 Task: Change audio effects visualization to libprojectM effect.
Action: Mouse moved to (117, 13)
Screenshot: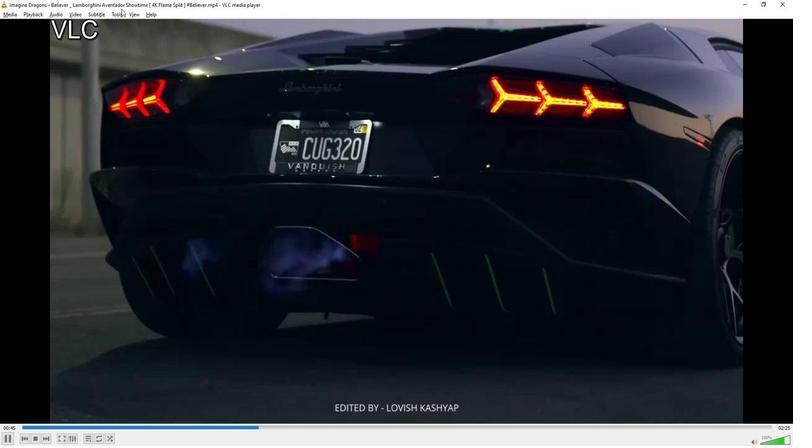 
Action: Mouse pressed left at (117, 13)
Screenshot: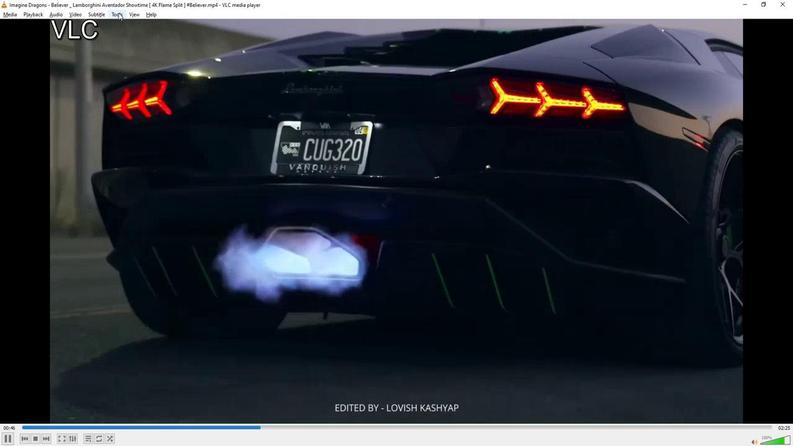 
Action: Mouse moved to (133, 110)
Screenshot: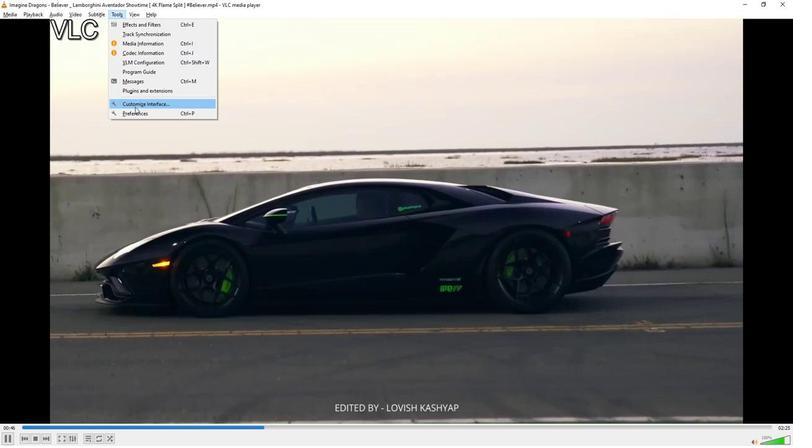 
Action: Mouse pressed left at (133, 110)
Screenshot: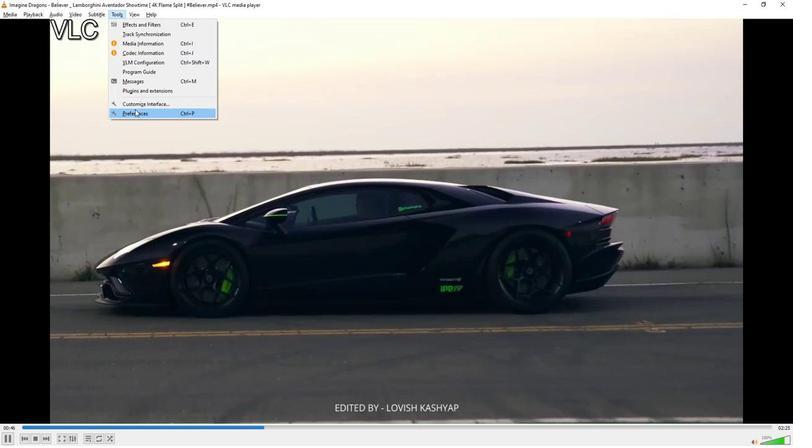 
Action: Mouse moved to (297, 62)
Screenshot: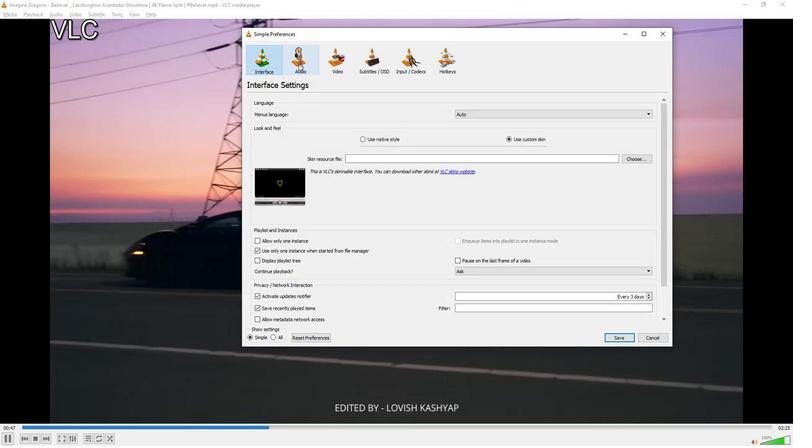 
Action: Mouse pressed left at (297, 62)
Screenshot: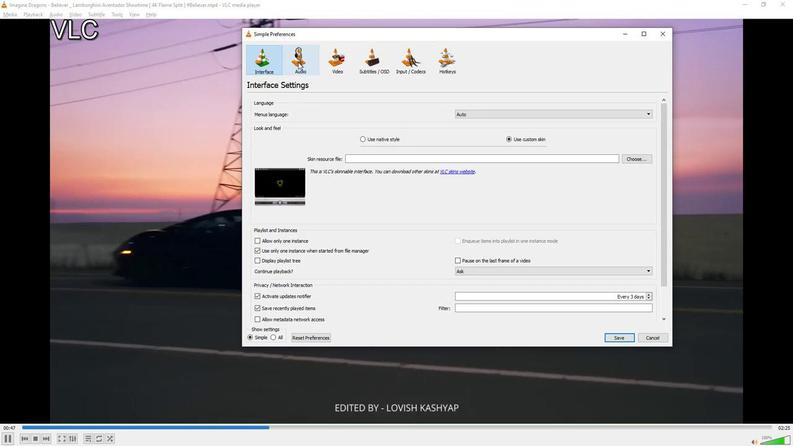 
Action: Mouse moved to (379, 225)
Screenshot: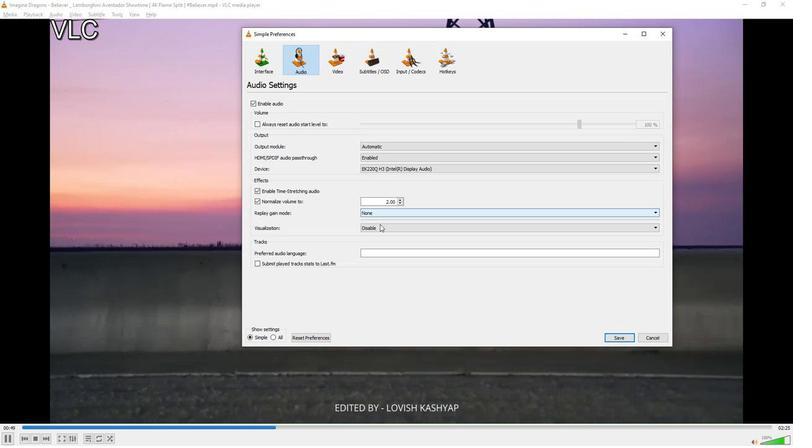 
Action: Mouse pressed left at (379, 225)
Screenshot: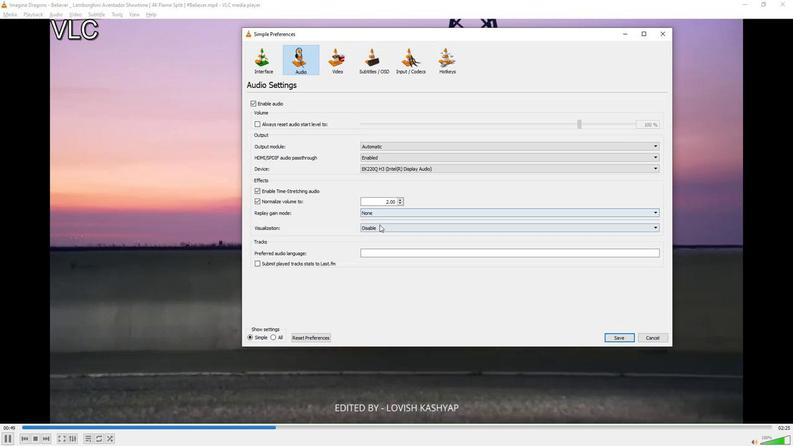 
Action: Mouse moved to (375, 244)
Screenshot: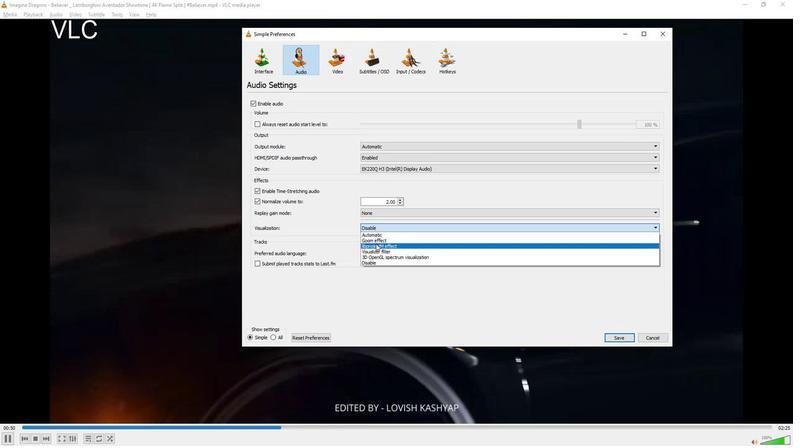 
Action: Mouse pressed left at (375, 244)
Screenshot: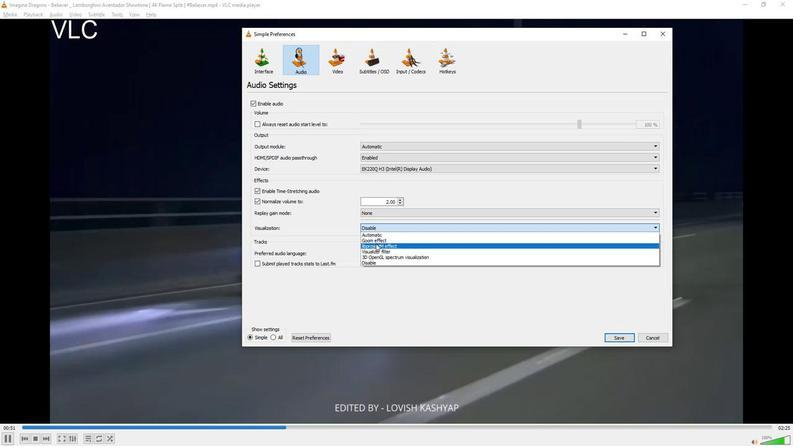 
Action: Mouse moved to (612, 336)
Screenshot: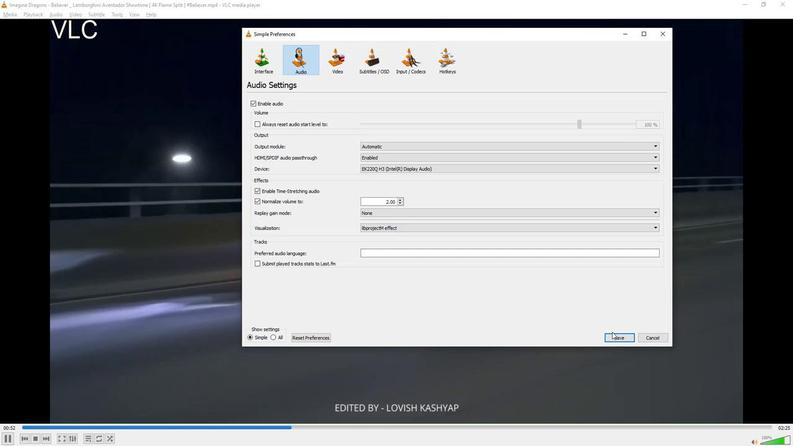 
Action: Mouse pressed left at (612, 336)
Screenshot: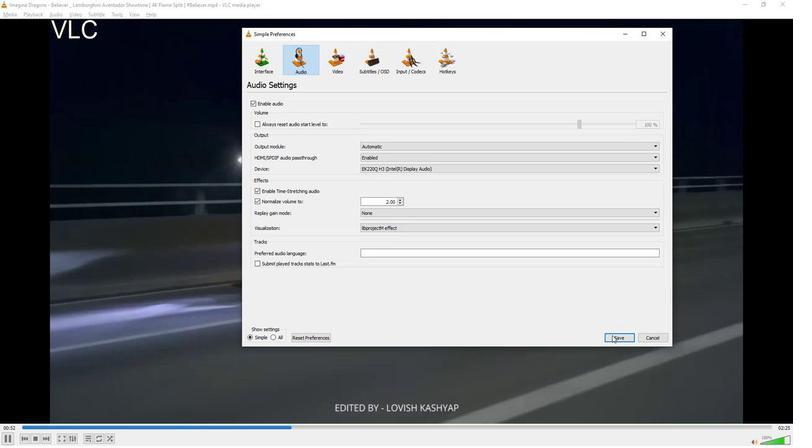 
Action: Mouse moved to (614, 337)
Screenshot: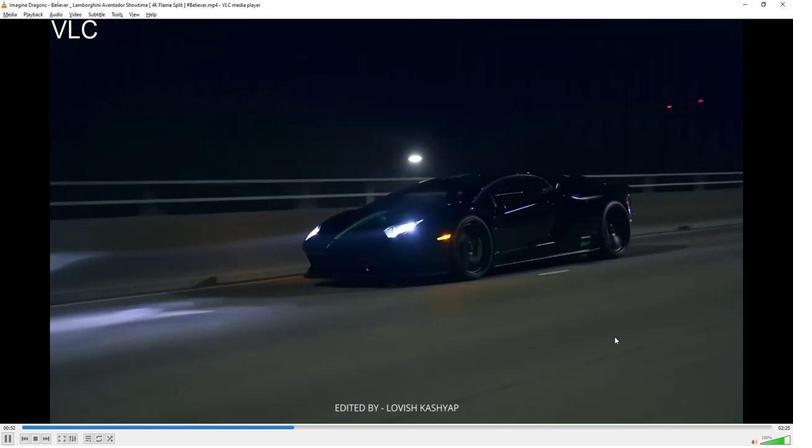 
